 Task: Click the Remove button Under Select in New Bill.
Action: Mouse moved to (91, 11)
Screenshot: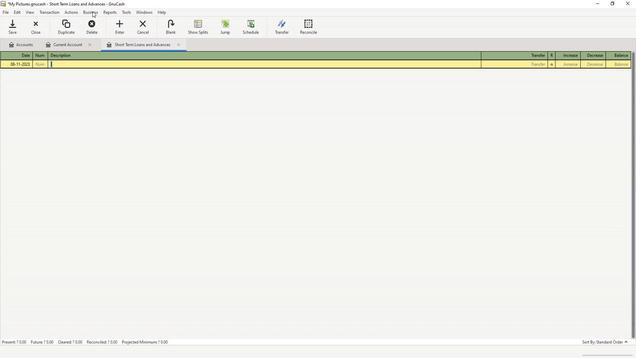
Action: Mouse pressed left at (91, 11)
Screenshot: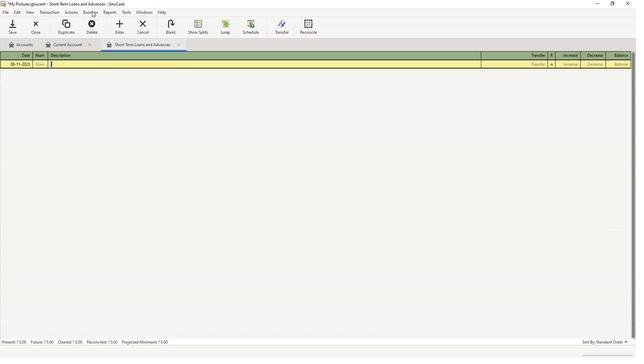 
Action: Mouse moved to (91, 29)
Screenshot: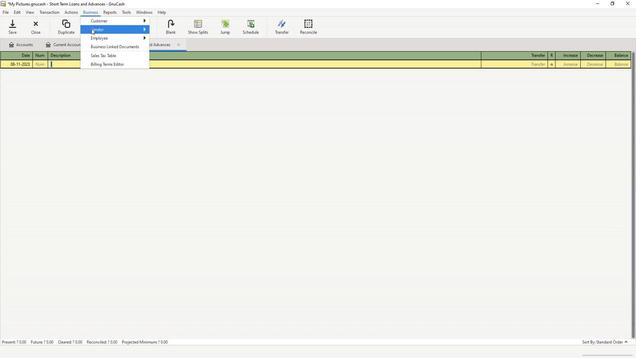 
Action: Mouse pressed left at (91, 29)
Screenshot: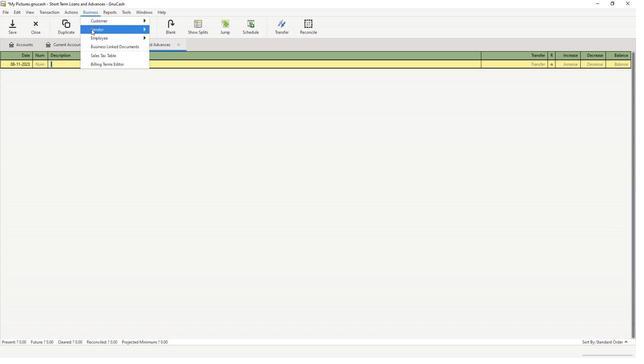 
Action: Mouse moved to (170, 57)
Screenshot: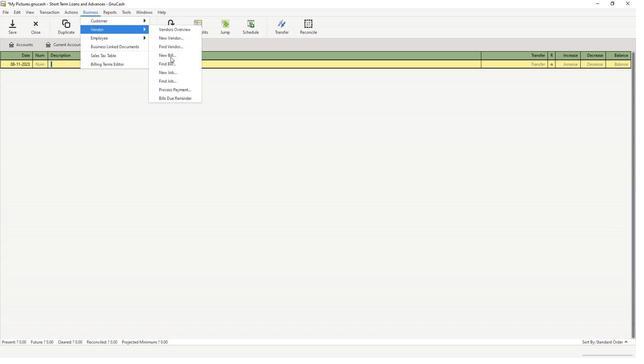 
Action: Mouse pressed left at (170, 57)
Screenshot: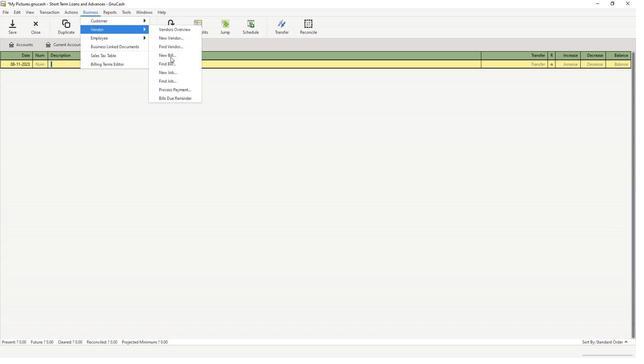 
Action: Mouse moved to (356, 225)
Screenshot: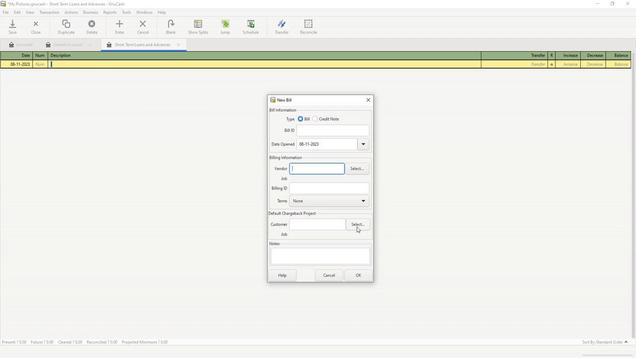 
Action: Mouse pressed left at (356, 225)
Screenshot: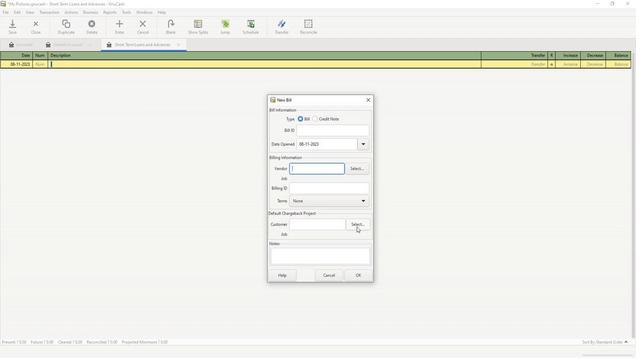 
Action: Mouse moved to (413, 172)
Screenshot: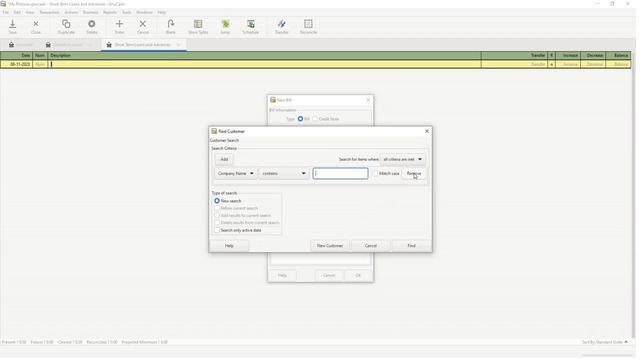 
Action: Mouse pressed left at (413, 172)
Screenshot: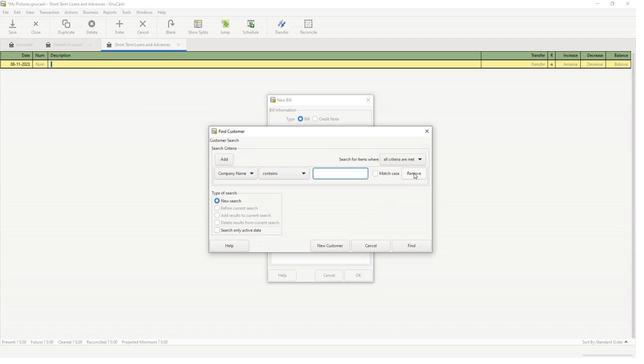 
